Task: Change the minimum font size of Chrome to 6.
Action: Mouse moved to (1214, 40)
Screenshot: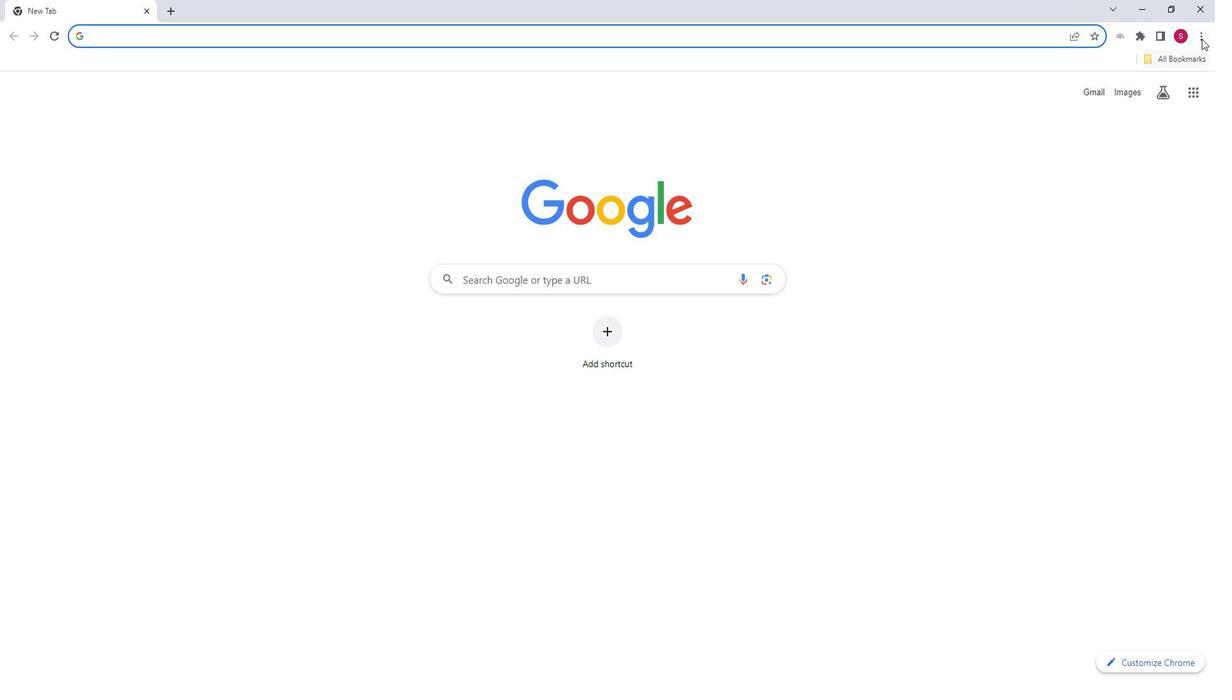 
Action: Mouse pressed left at (1214, 40)
Screenshot: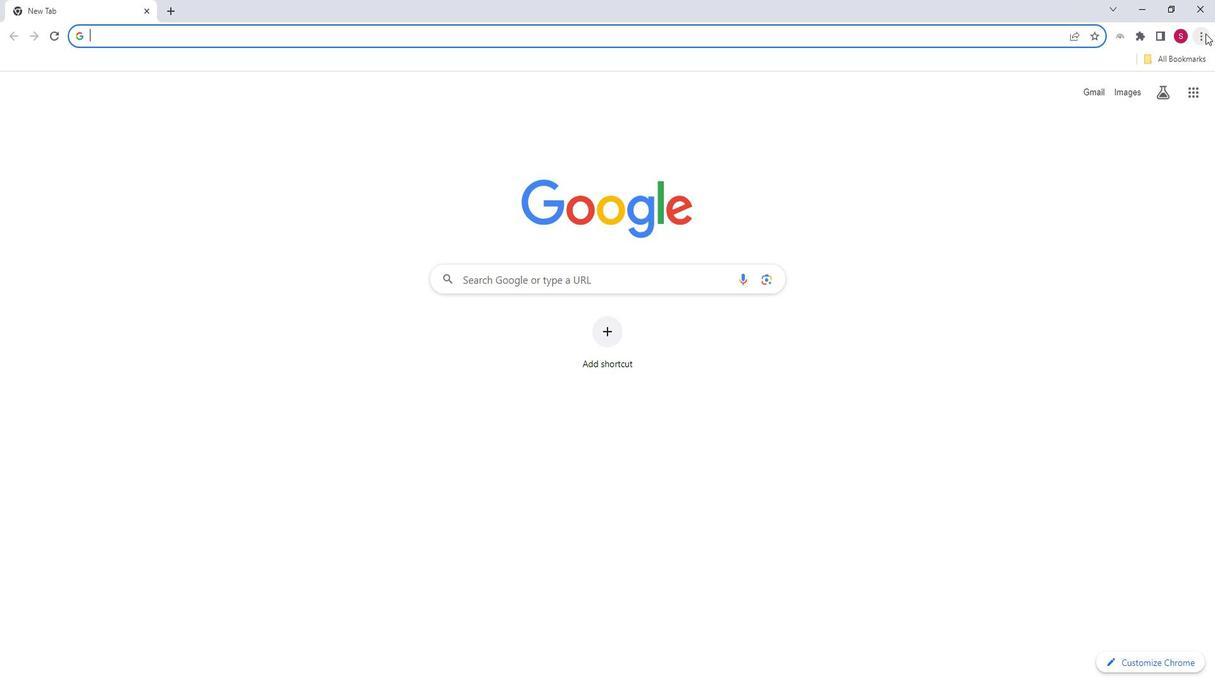 
Action: Mouse moved to (1091, 272)
Screenshot: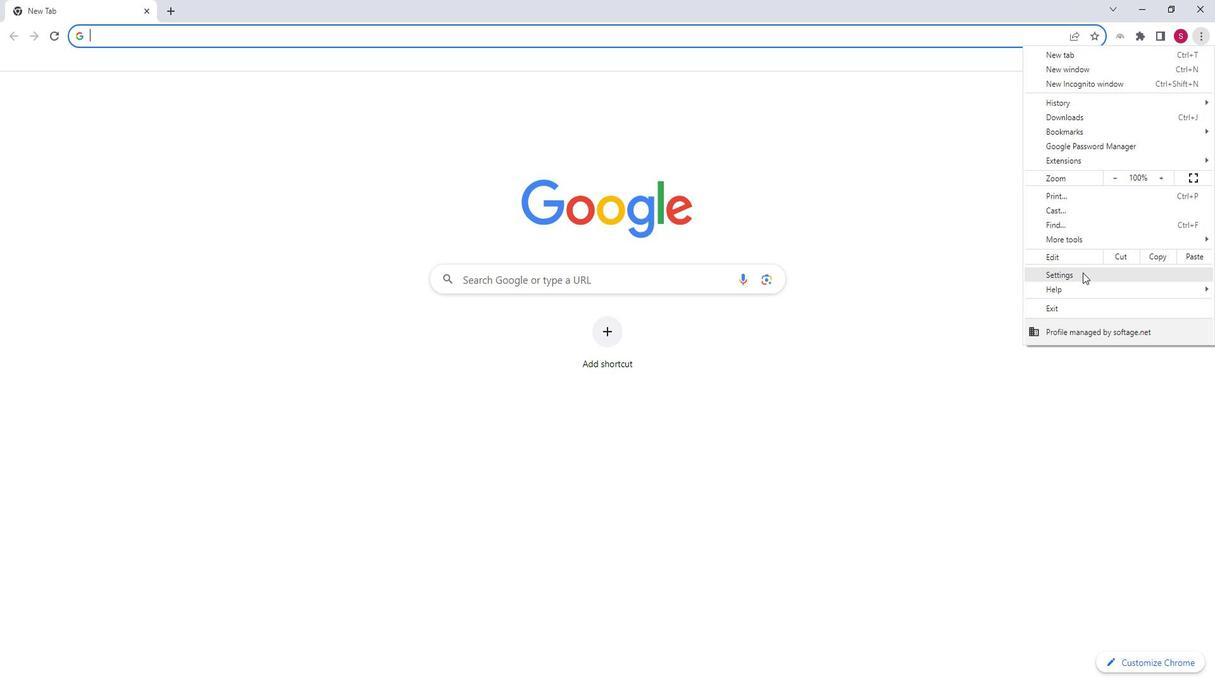 
Action: Mouse pressed left at (1091, 272)
Screenshot: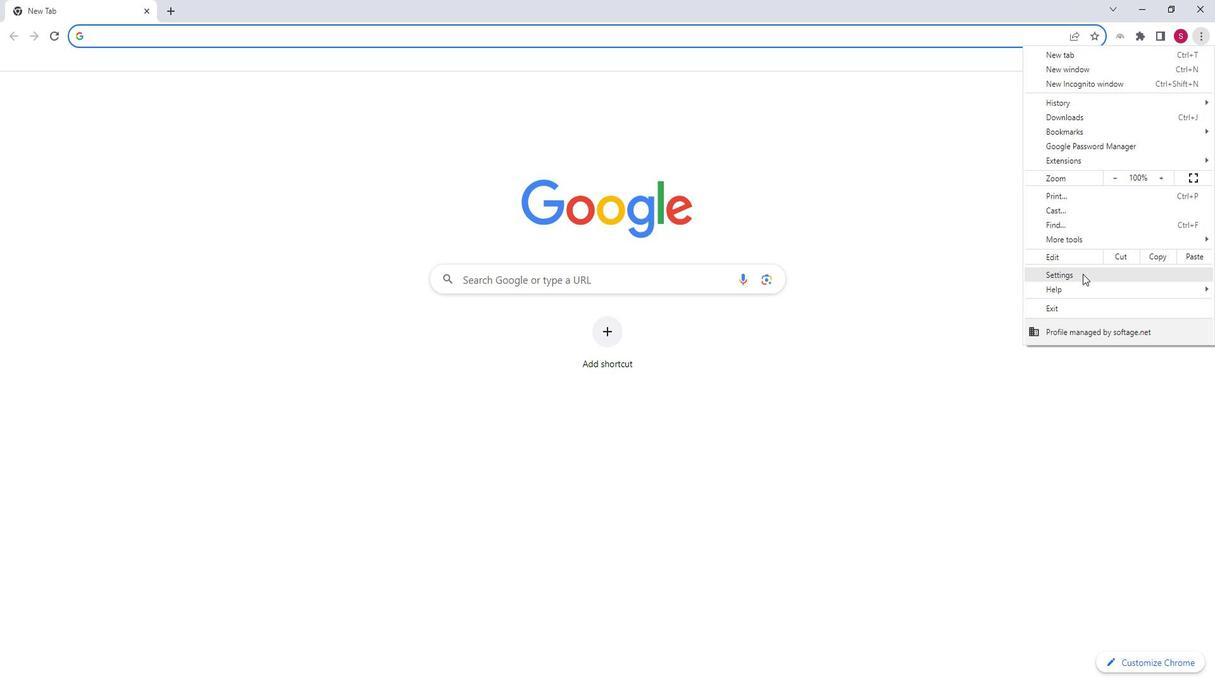 
Action: Mouse pressed left at (1091, 272)
Screenshot: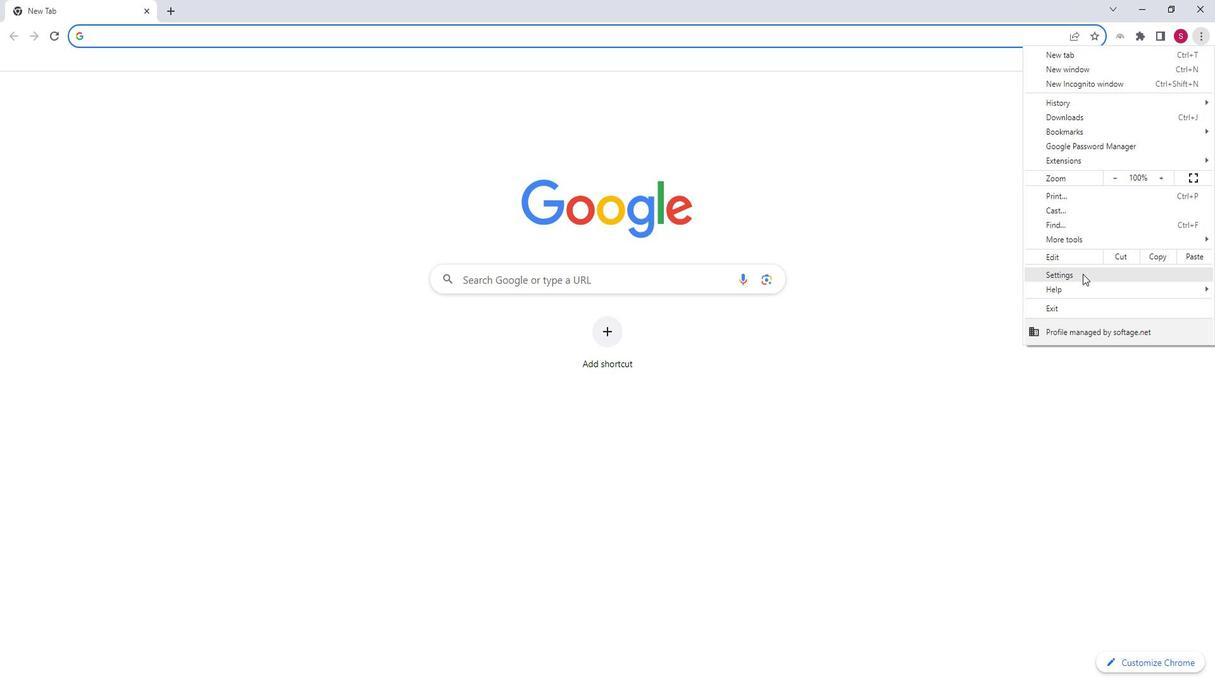 
Action: Mouse moved to (111, 220)
Screenshot: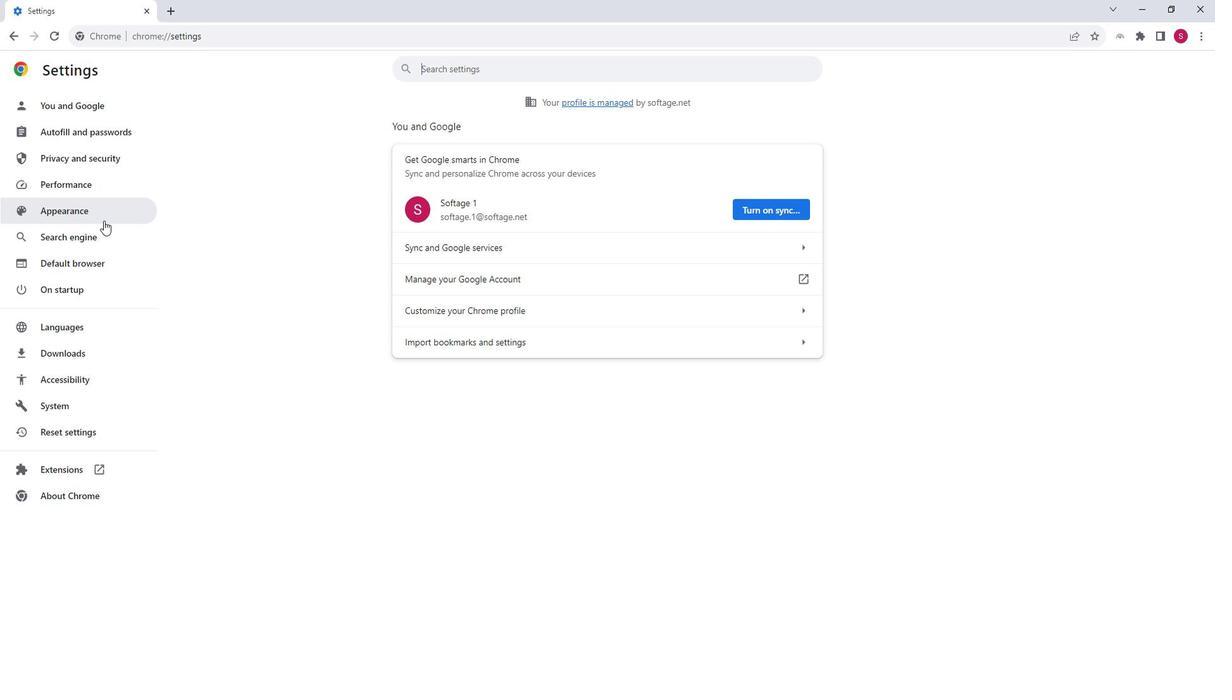 
Action: Mouse pressed left at (111, 220)
Screenshot: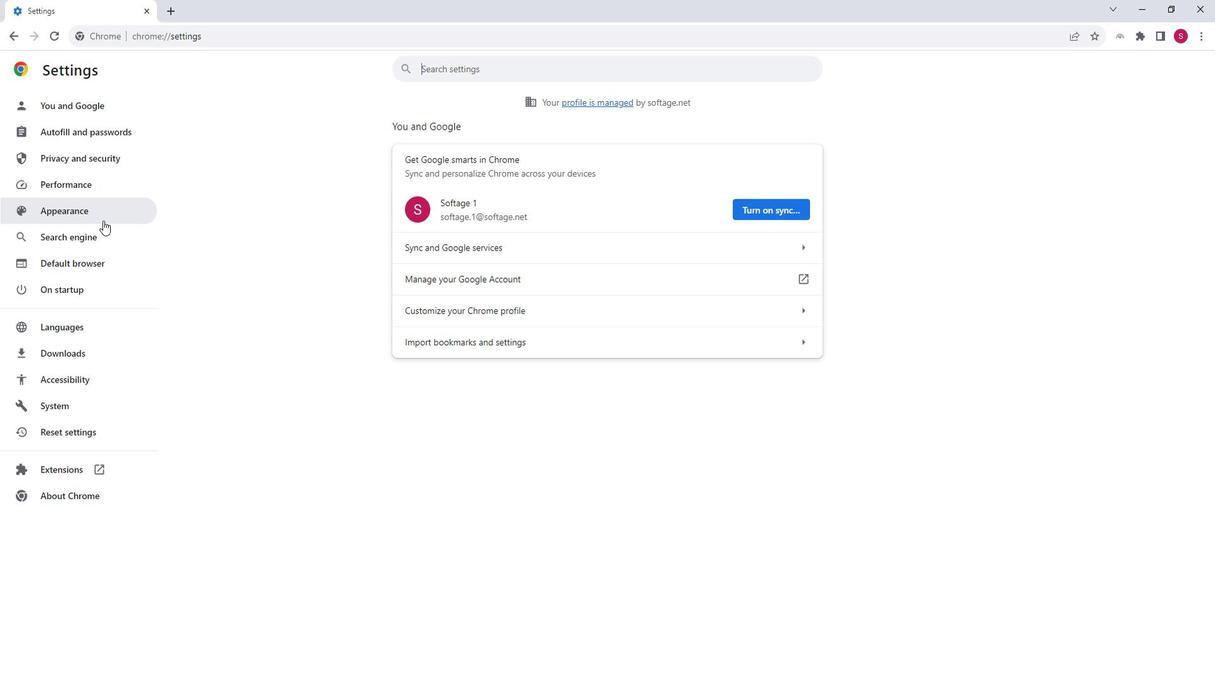 
Action: Mouse moved to (793, 431)
Screenshot: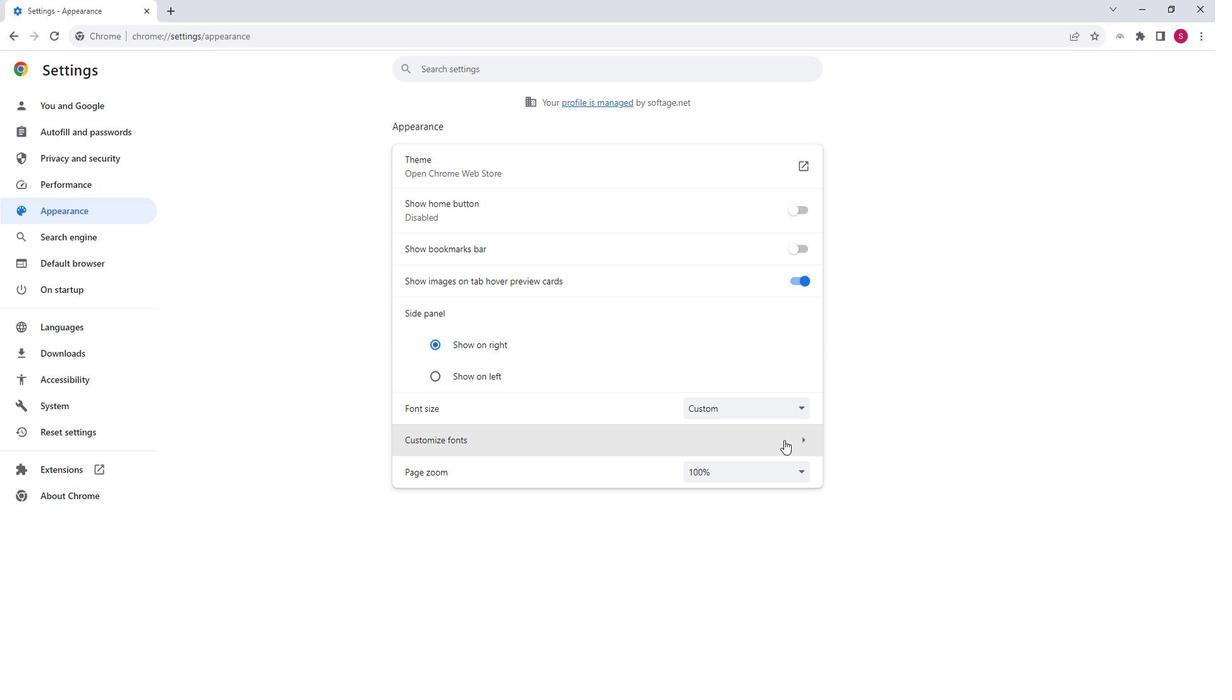 
Action: Mouse pressed left at (793, 431)
Screenshot: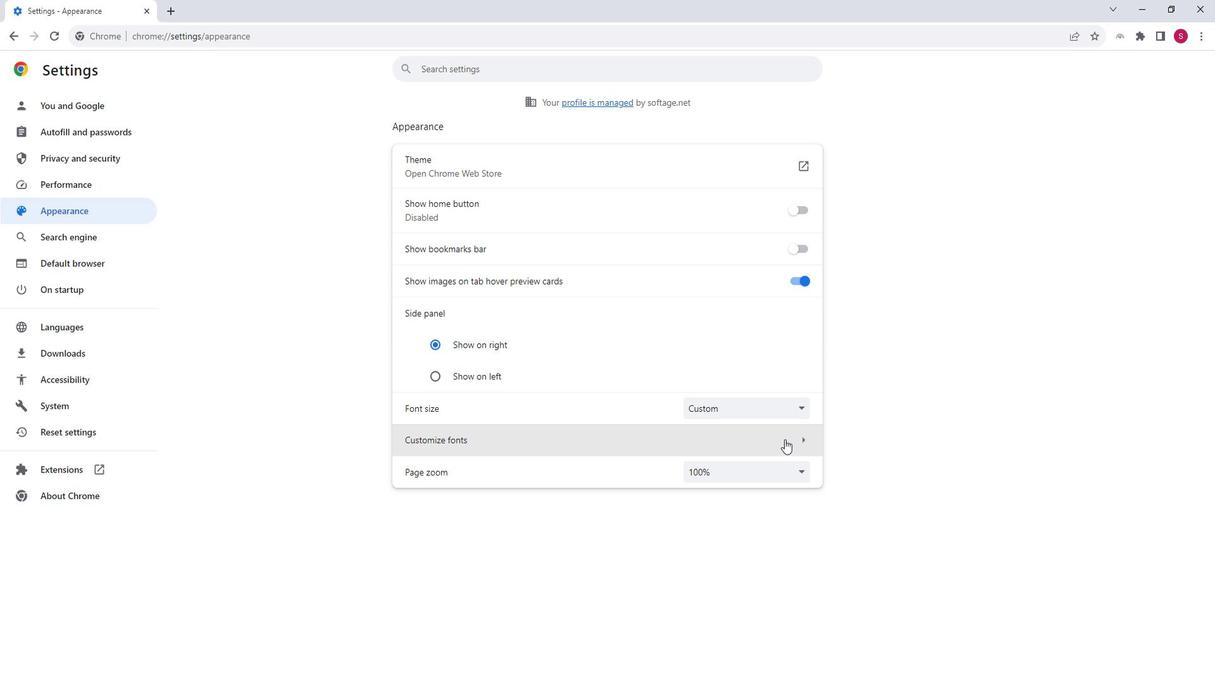 
Action: Mouse pressed left at (793, 431)
Screenshot: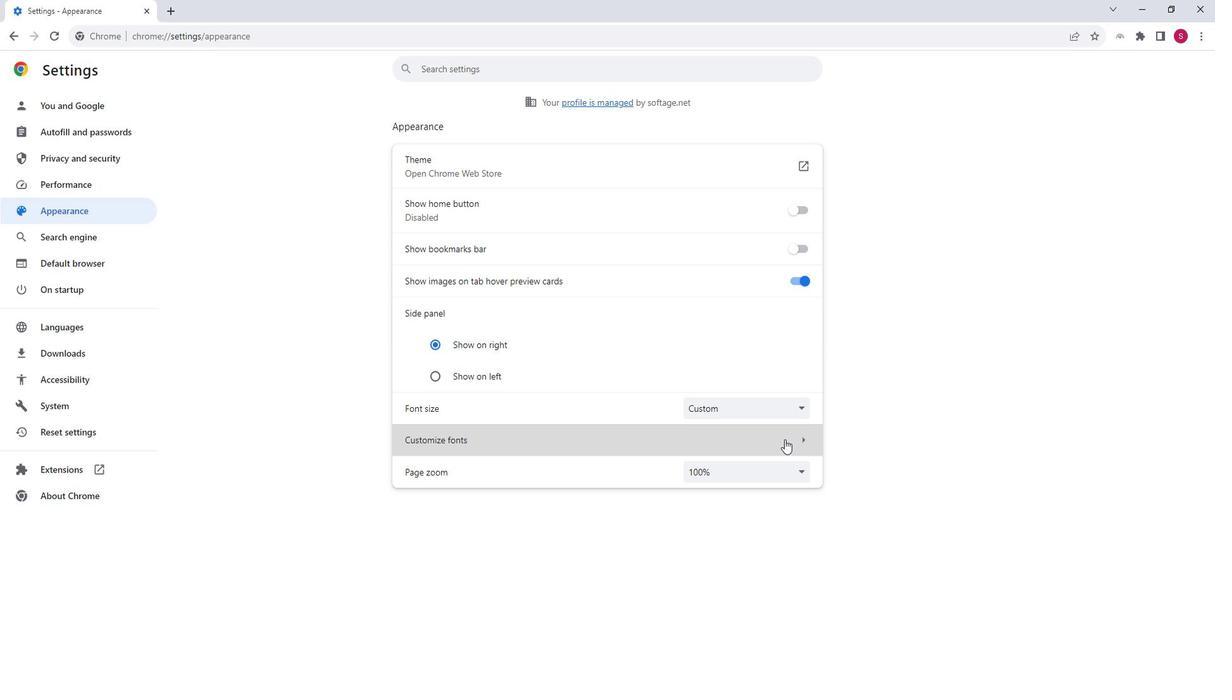 
Action: Mouse moved to (716, 195)
Screenshot: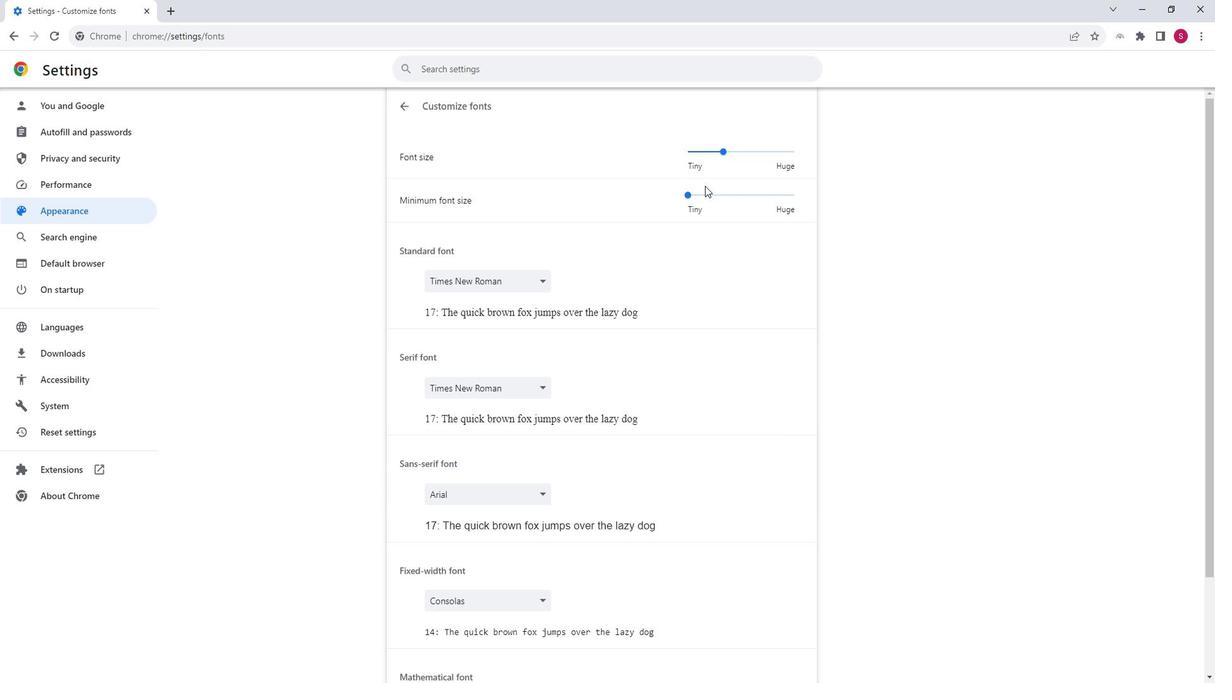 
Action: Mouse pressed left at (716, 195)
Screenshot: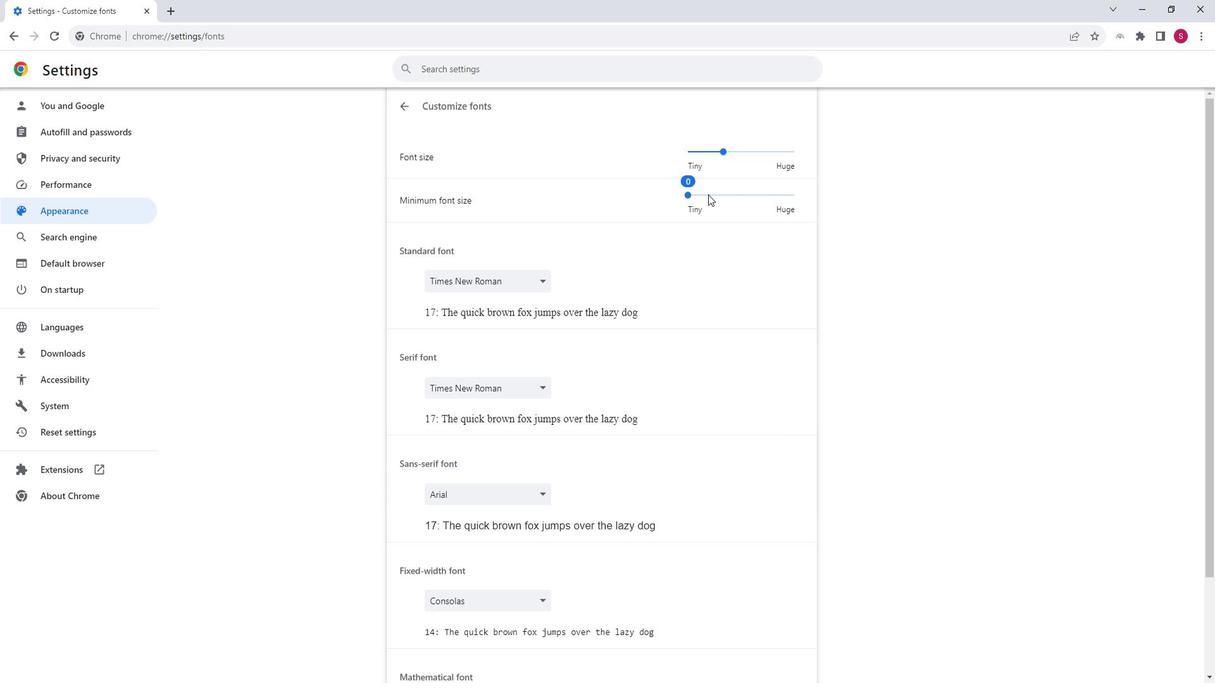 
Action: Mouse pressed left at (716, 195)
Screenshot: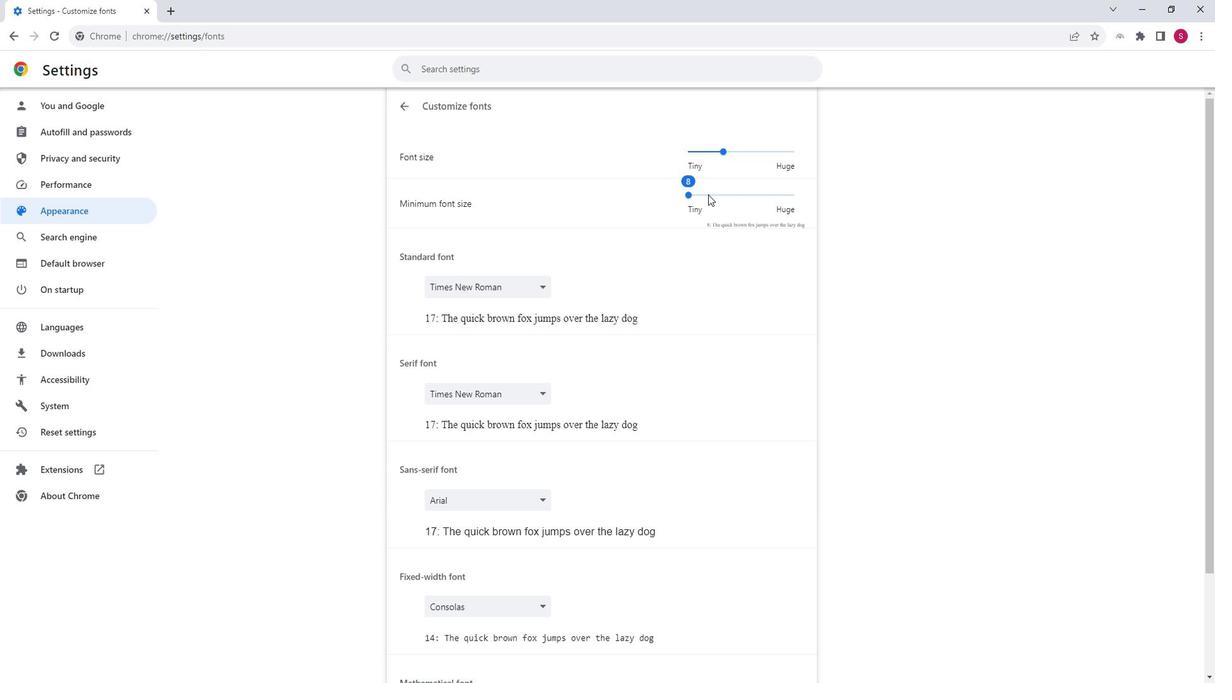 
Action: Mouse moved to (712, 195)
Screenshot: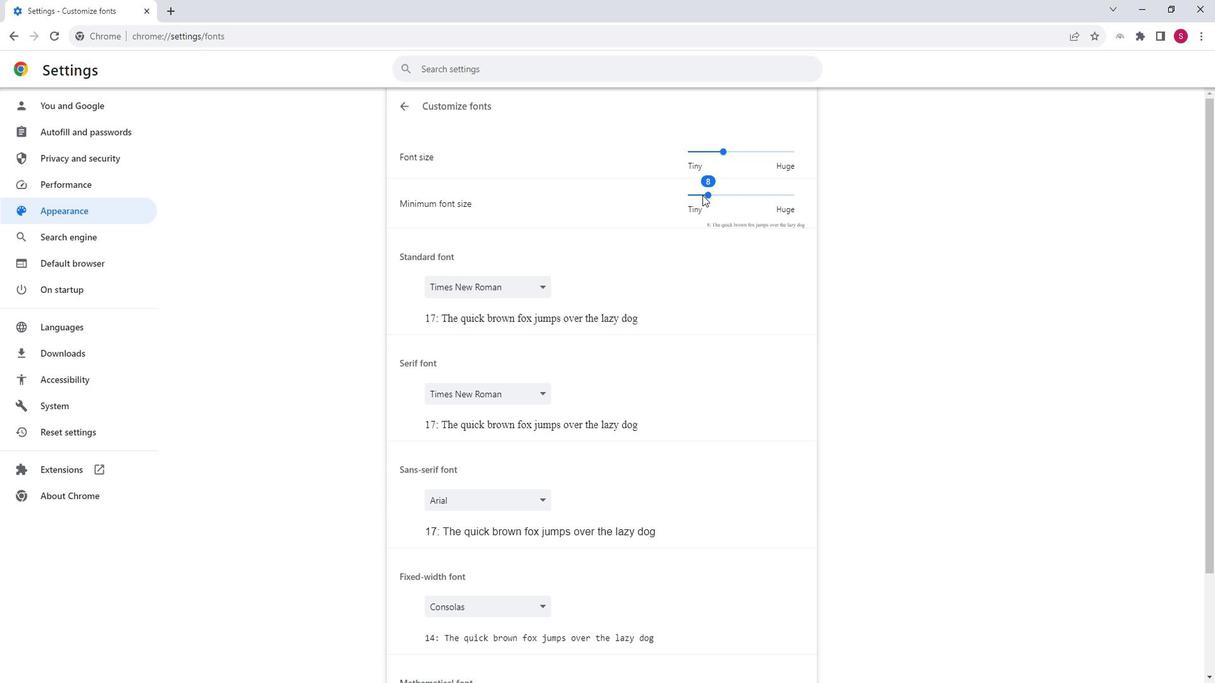 
Action: Mouse pressed left at (712, 195)
Screenshot: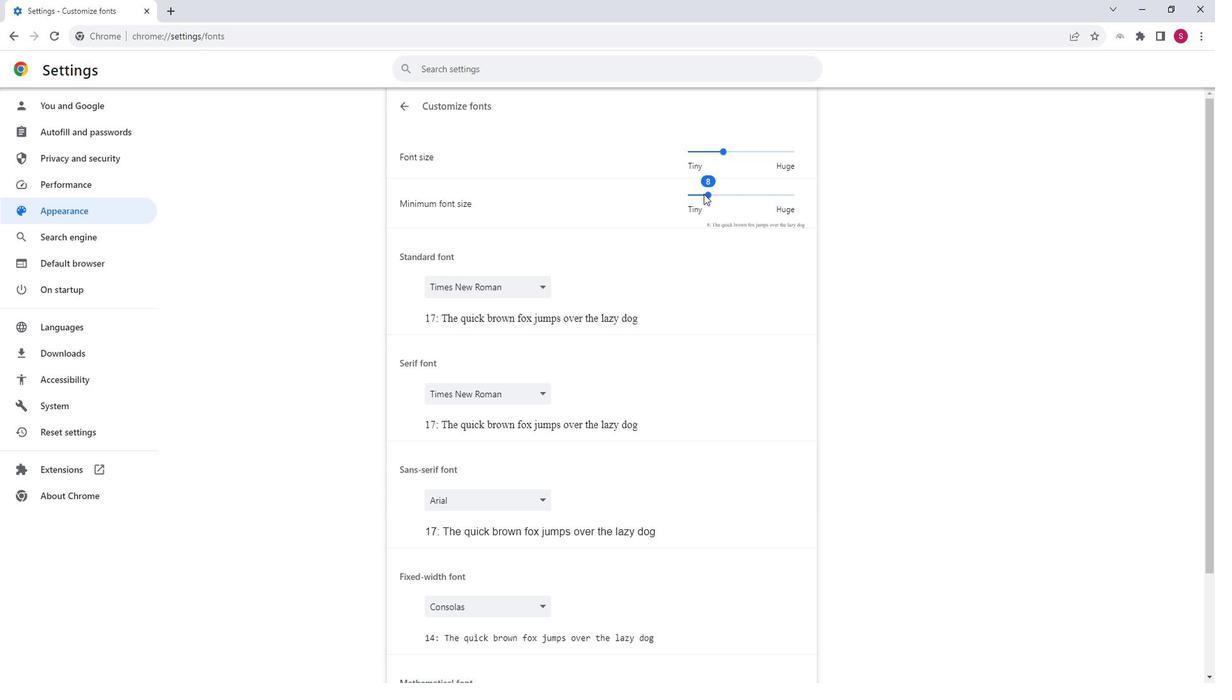 
Action: Mouse pressed left at (712, 195)
Screenshot: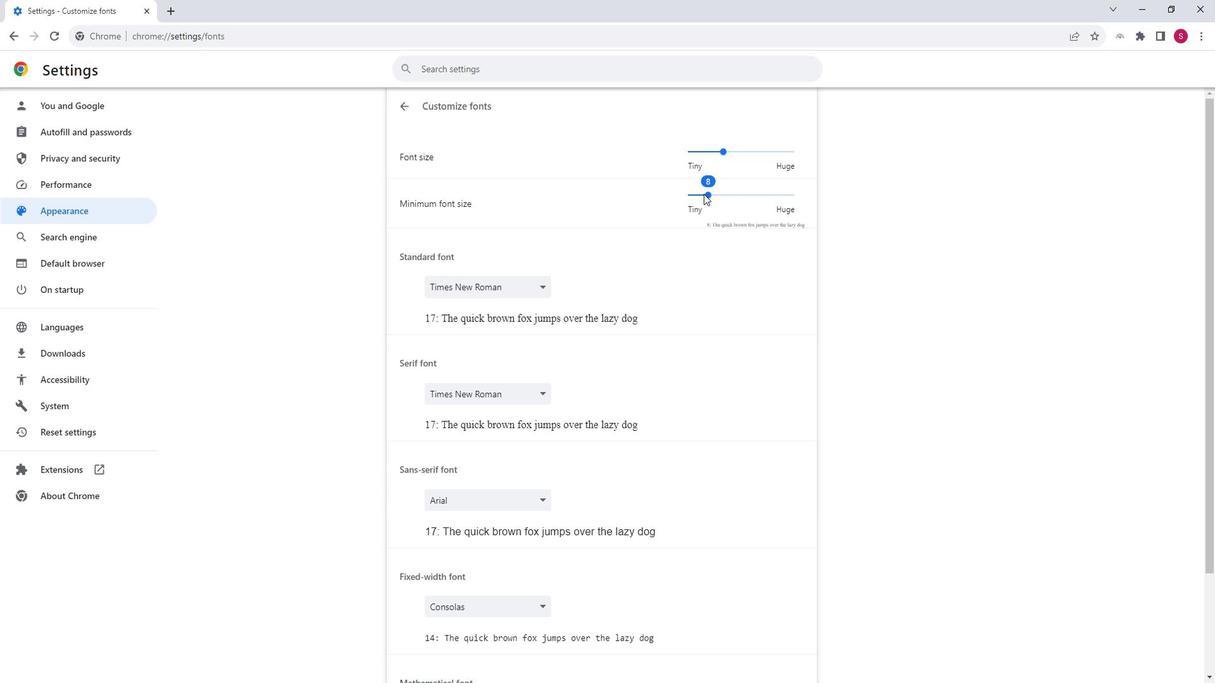 
Action: Mouse moved to (711, 193)
Screenshot: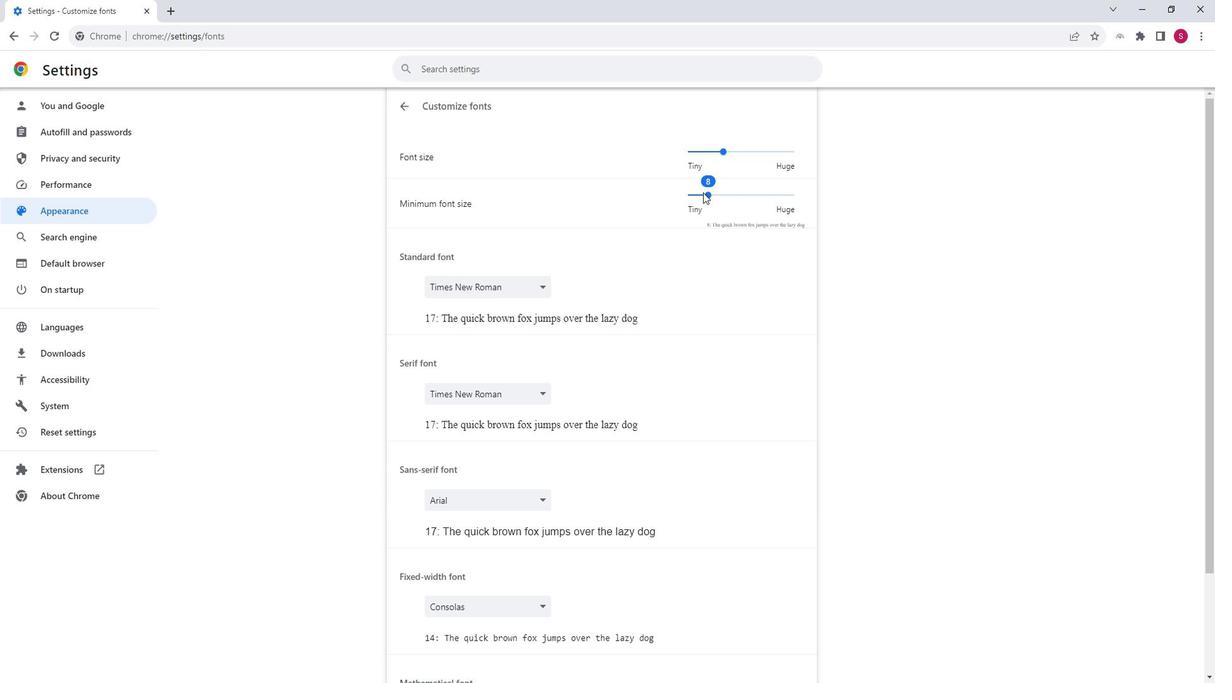 
Action: Mouse pressed left at (711, 193)
Screenshot: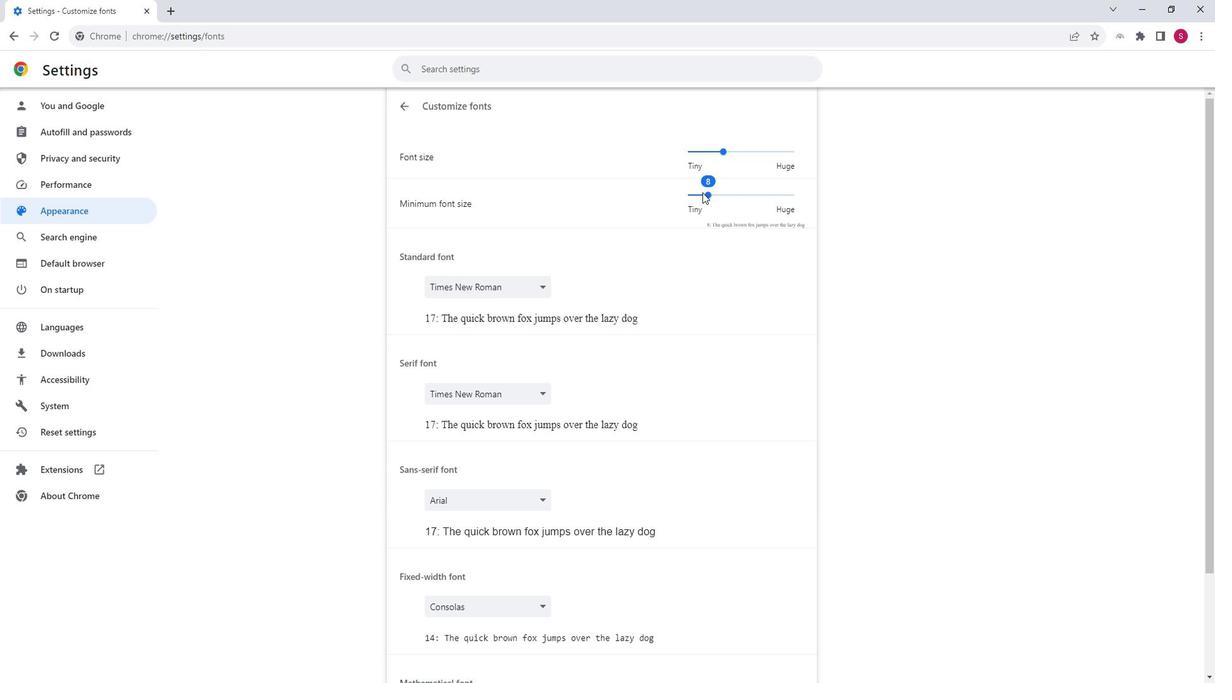 
Action: Key pressed <Key.left>
Screenshot: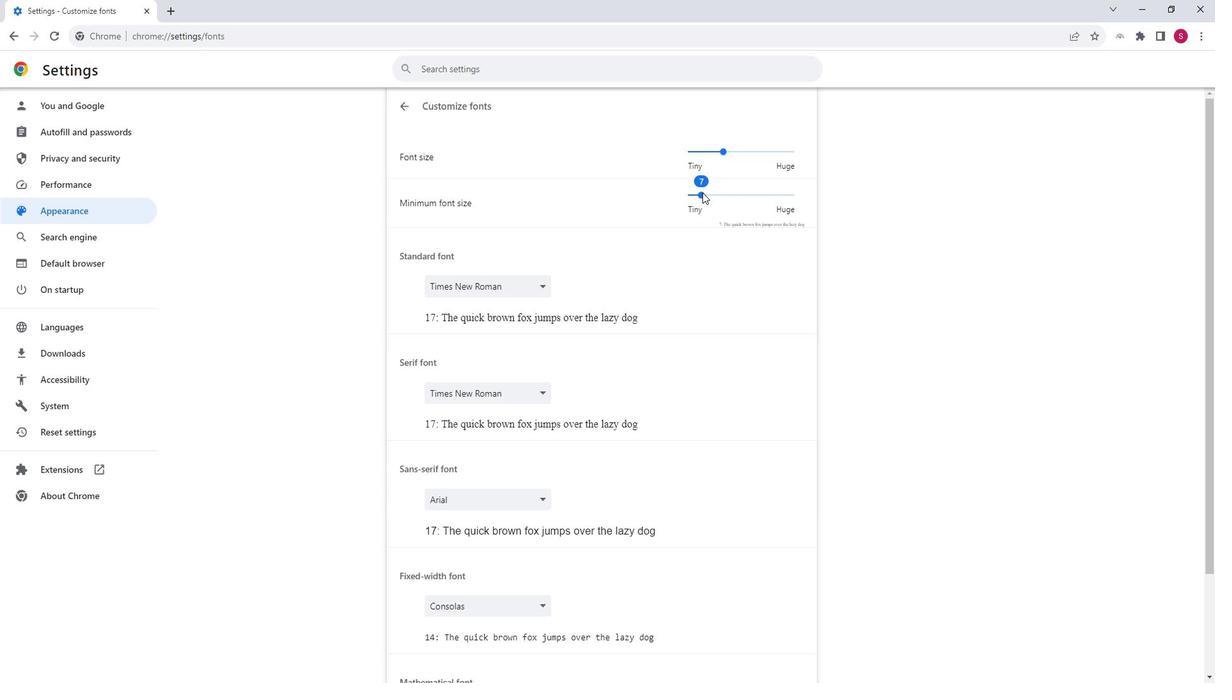 
Action: Mouse moved to (711, 193)
Screenshot: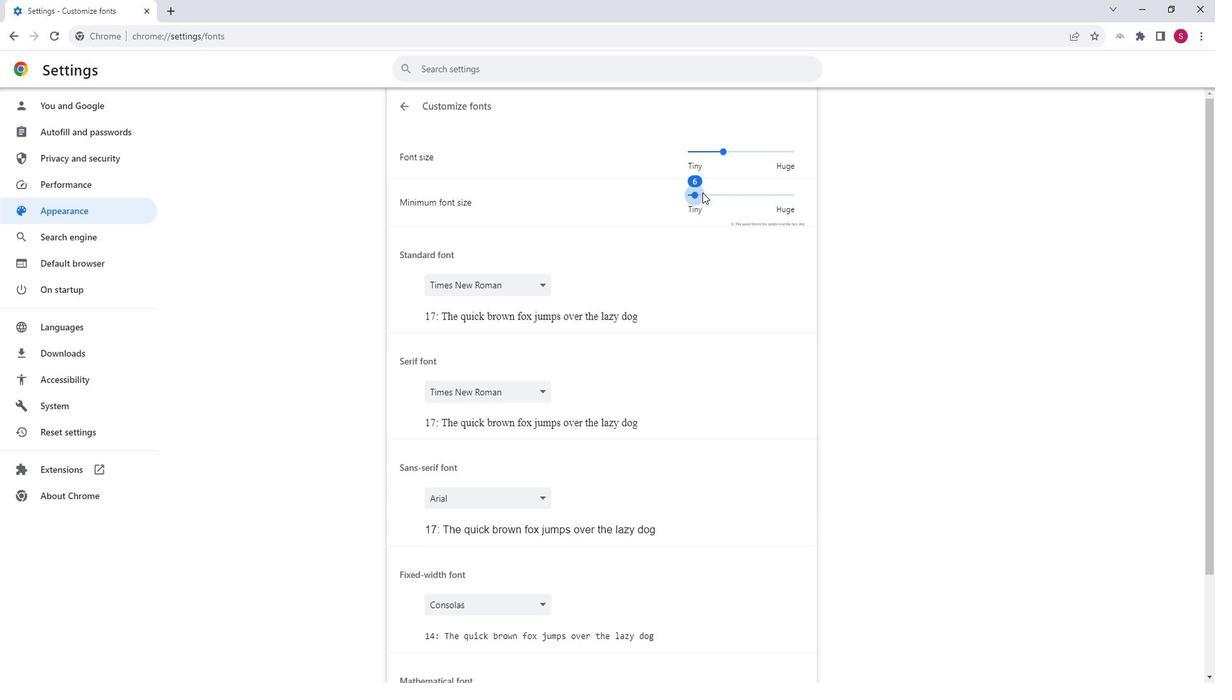 
